 Task: Create a new task in Outlook for the 'New Cafe Launch - Brewing Delightful Experiences' with the provided details.
Action: Mouse moved to (12, 133)
Screenshot: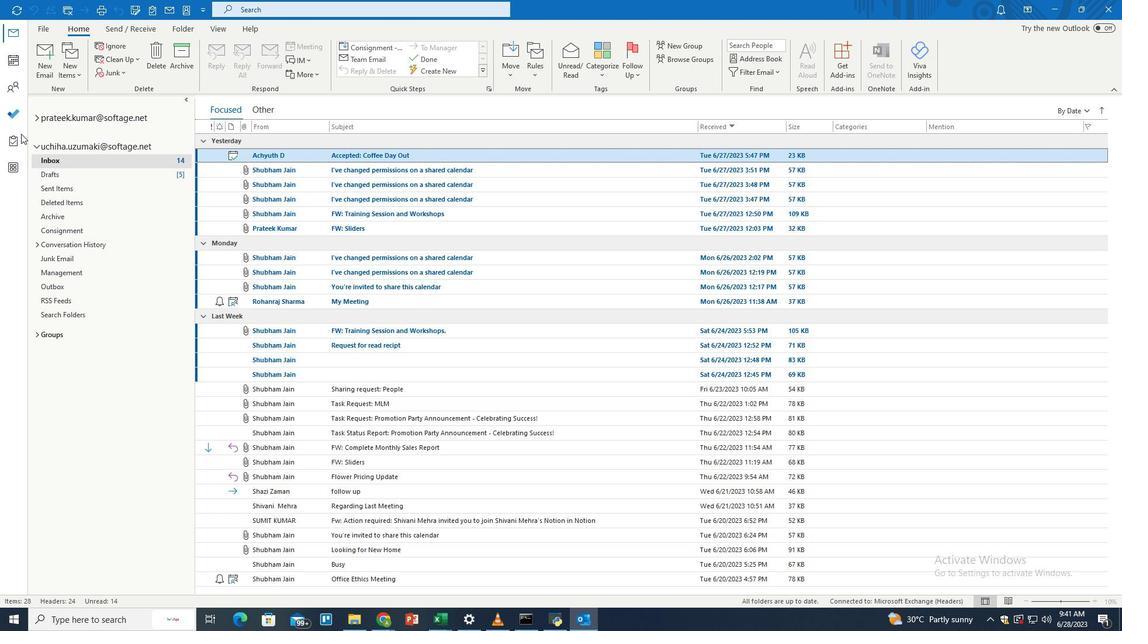 
Action: Mouse pressed left at (12, 133)
Screenshot: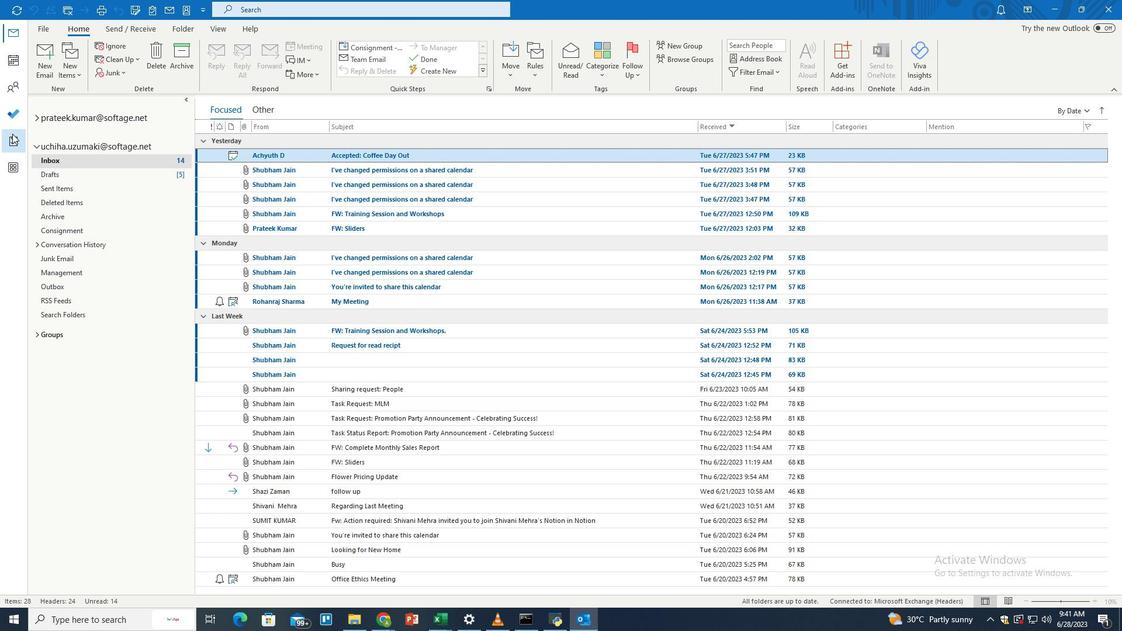 
Action: Mouse moved to (74, 135)
Screenshot: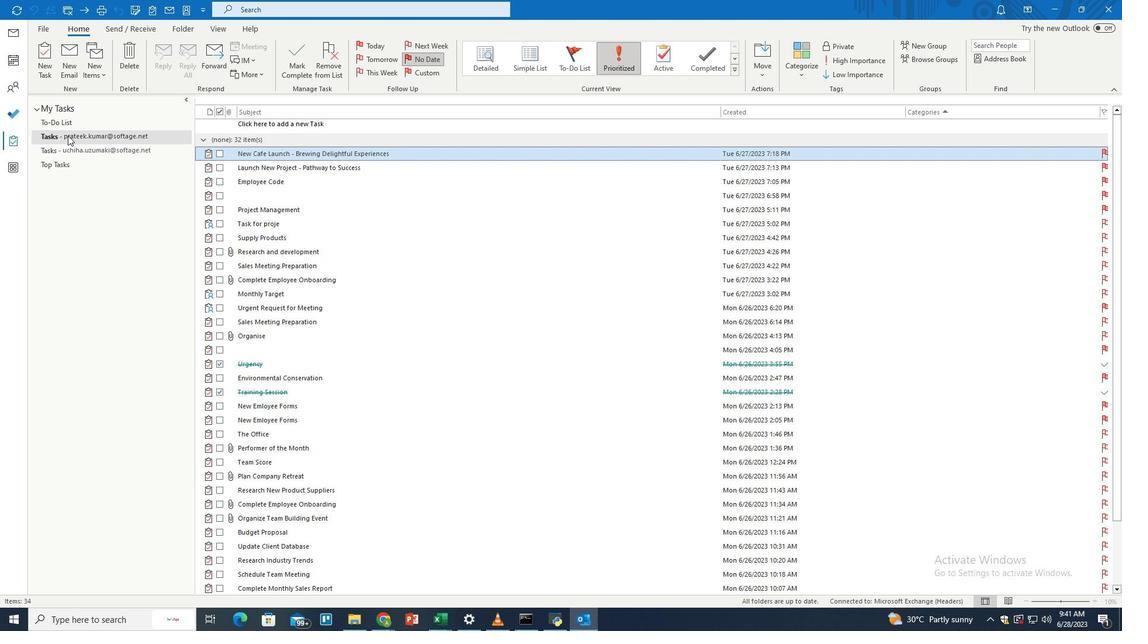 
Action: Mouse pressed left at (74, 135)
Screenshot: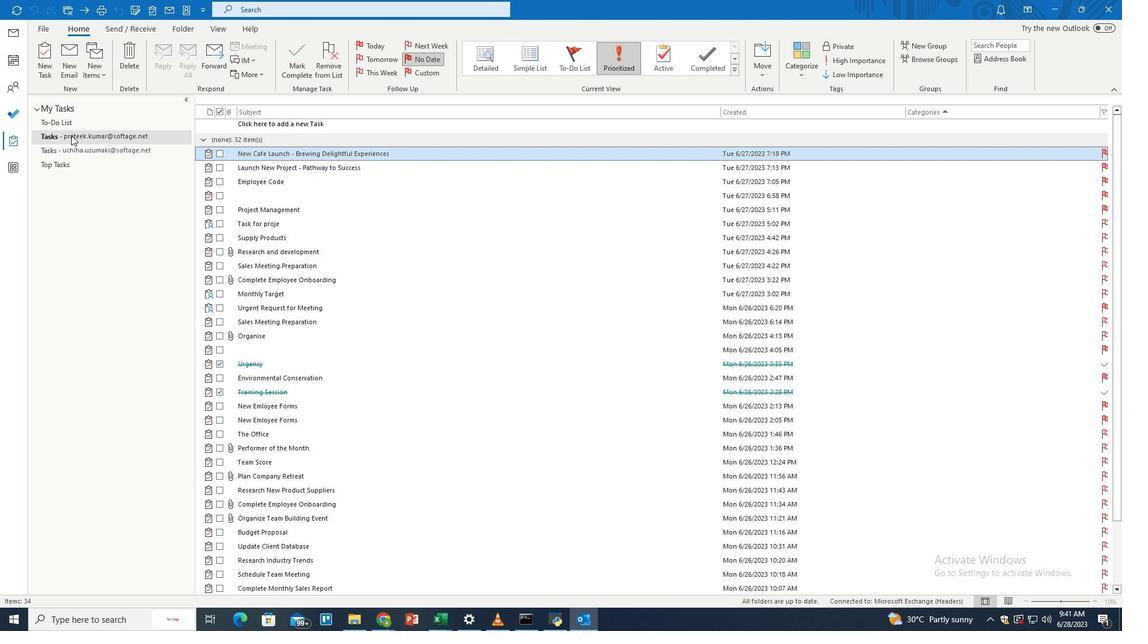 
Action: Mouse moved to (297, 155)
Screenshot: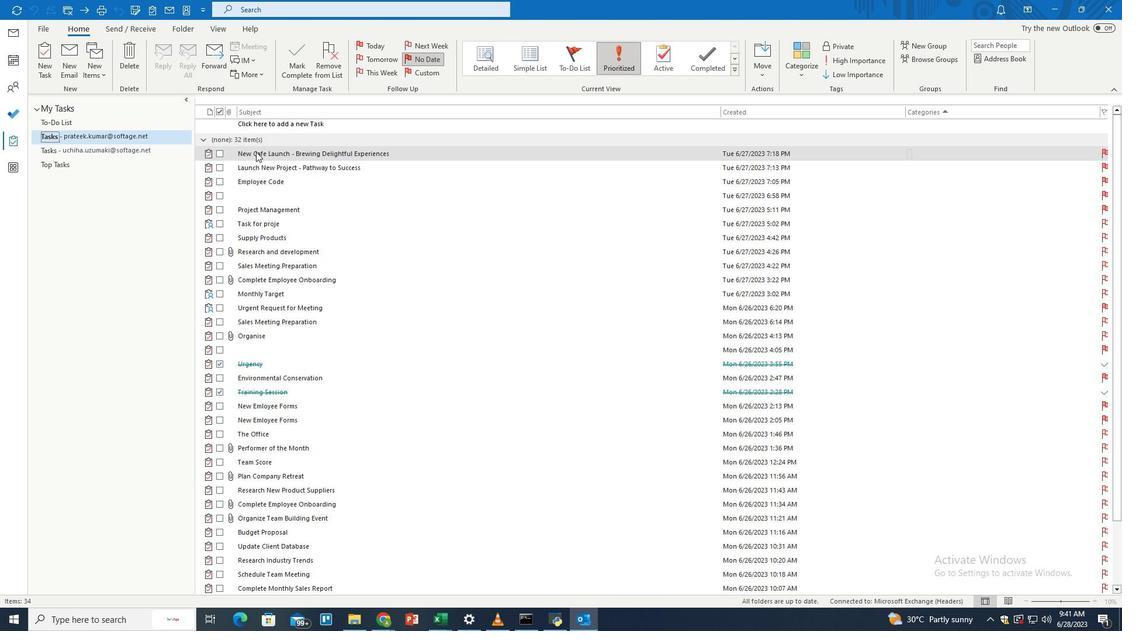 
Action: Mouse pressed left at (297, 155)
Screenshot: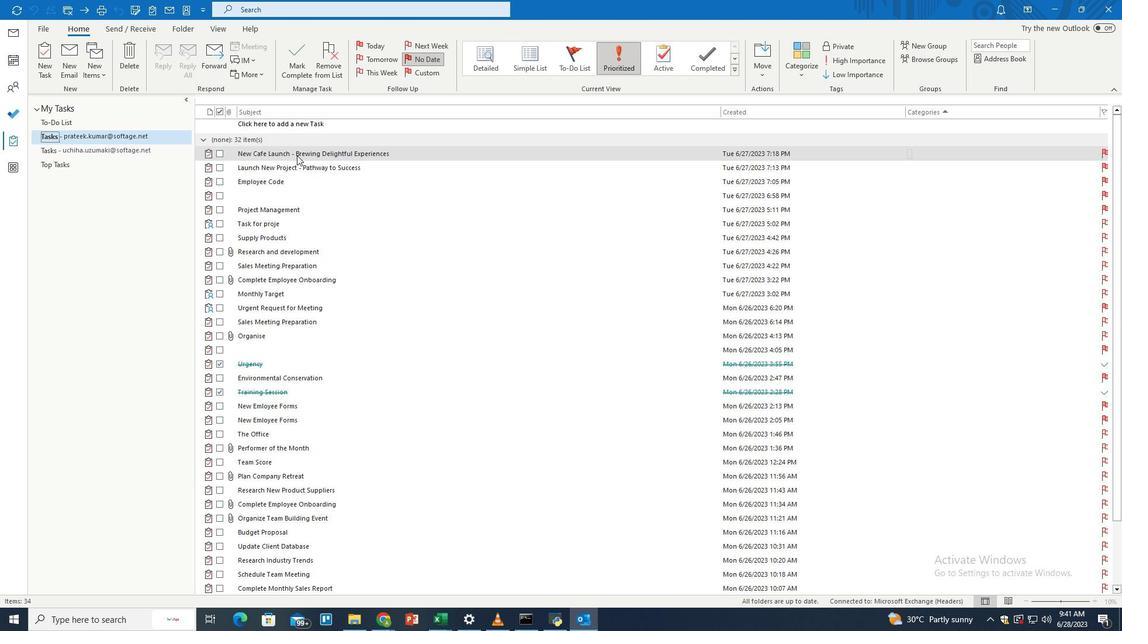 
Action: Mouse pressed left at (297, 155)
Screenshot: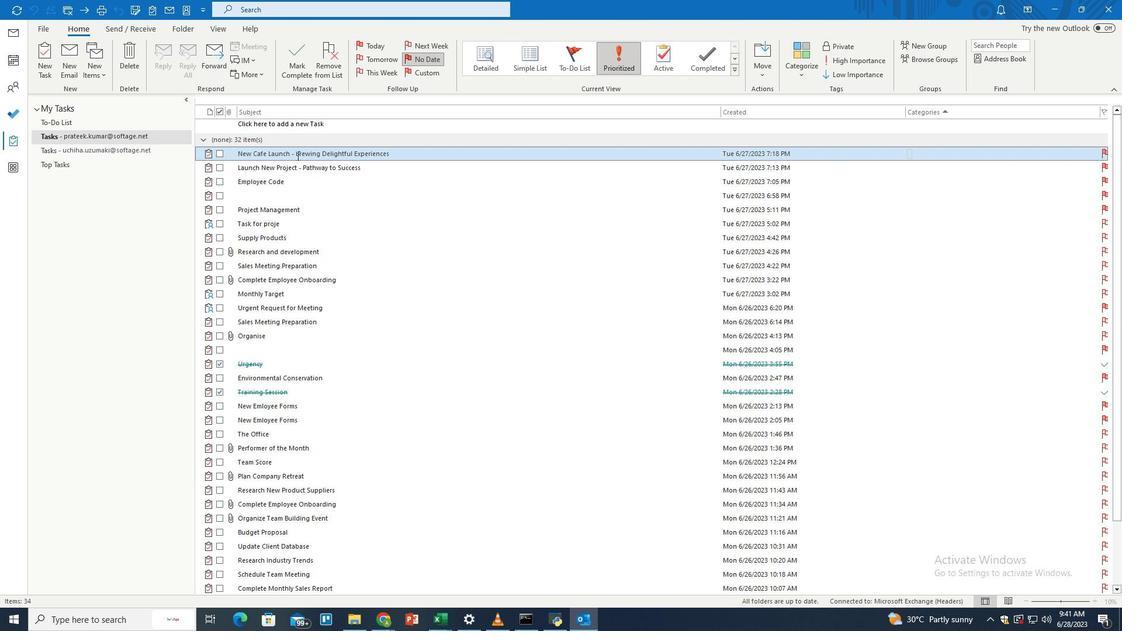 
Action: Mouse moved to (392, 73)
Screenshot: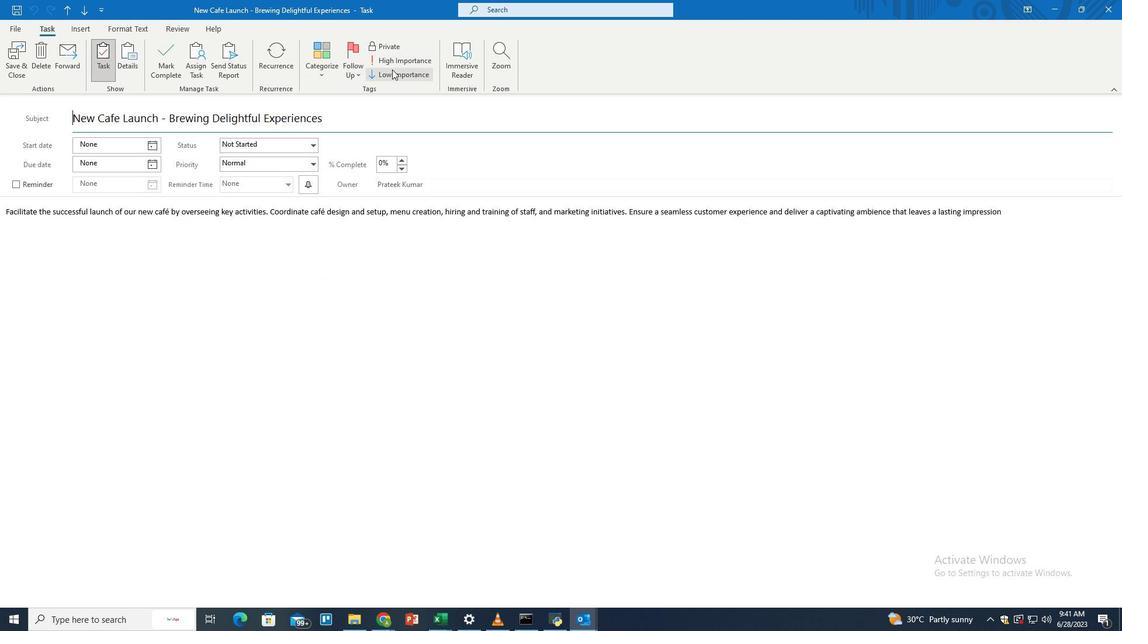 
Action: Mouse pressed left at (392, 73)
Screenshot: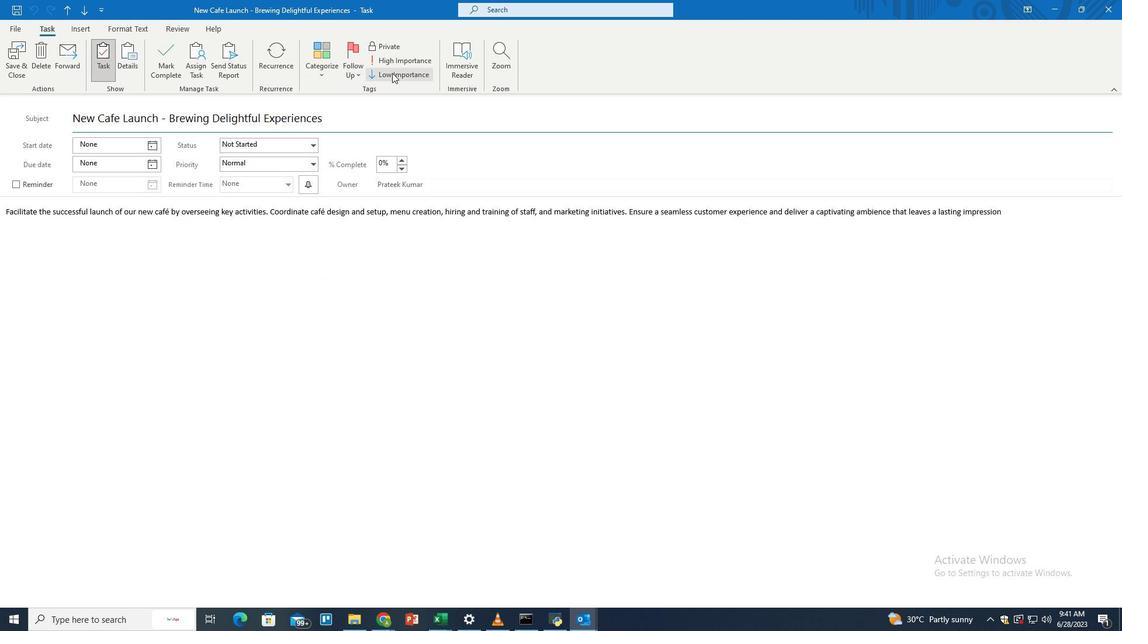 
Action: Mouse moved to (387, 212)
Screenshot: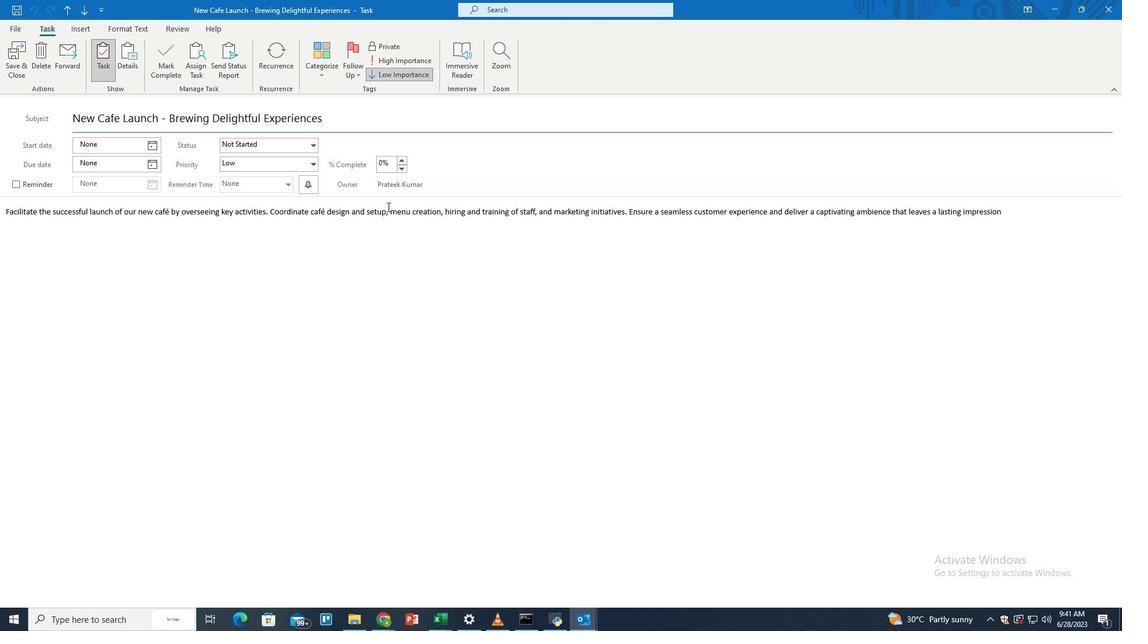 
